 Task: Create in the project AgileNexus and in the Backlog issue 'Create a new online platform for online data analysis courses with advanced data visualization and statistical analysis features' a child issue 'Integration with property valuation software', and assign it to team member softage.4@softage.net. Create in the project AgileNexus and in the Backlog issue 'Implement a new cloud-based expense management system for a company with advanced expense tracking and reimbursement features' a child issue 'Code optimization for low-latency file processing', and assign it to team member softage.1@softage.net
Action: Mouse moved to (491, 313)
Screenshot: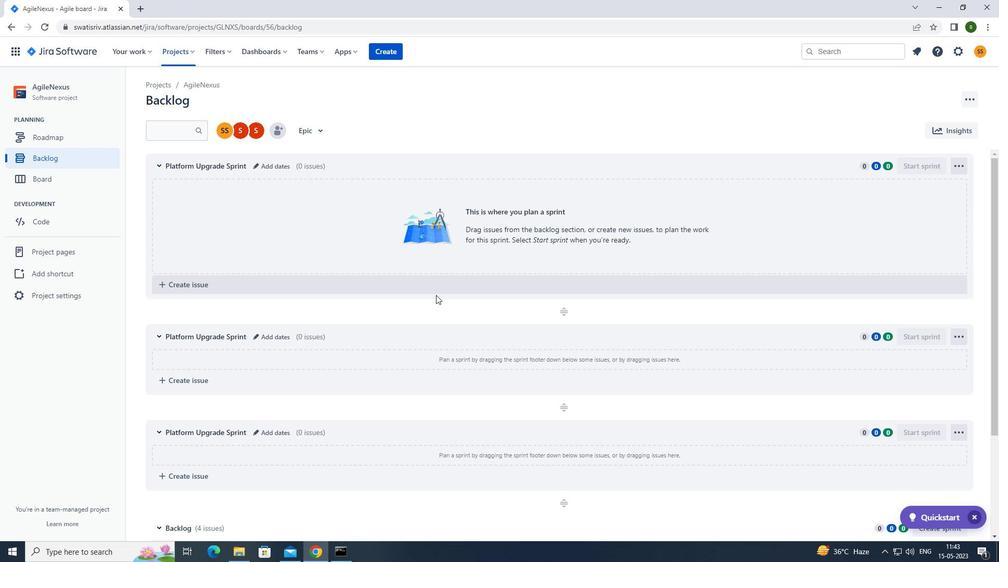 
Action: Mouse scrolled (491, 313) with delta (0, 0)
Screenshot: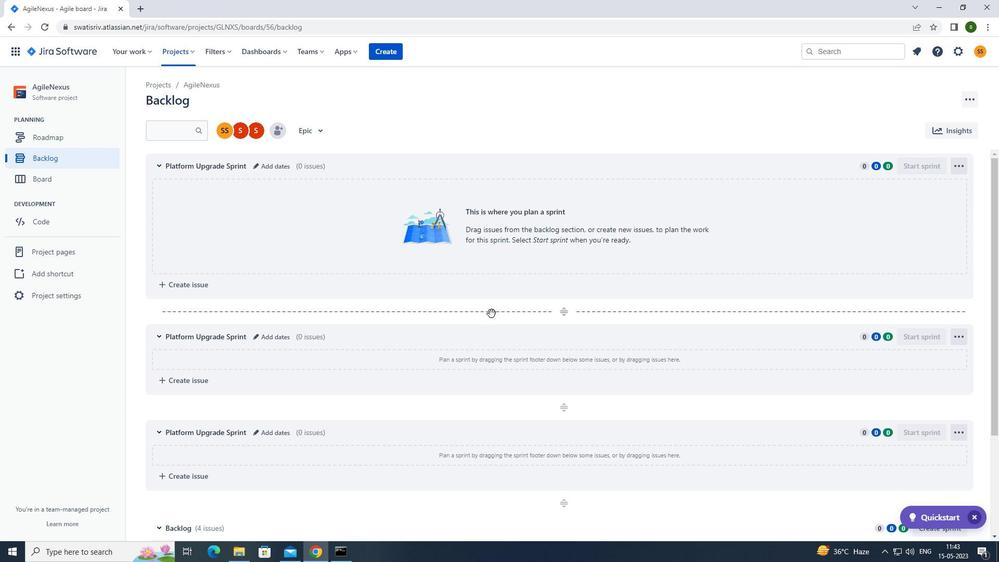 
Action: Mouse scrolled (491, 313) with delta (0, 0)
Screenshot: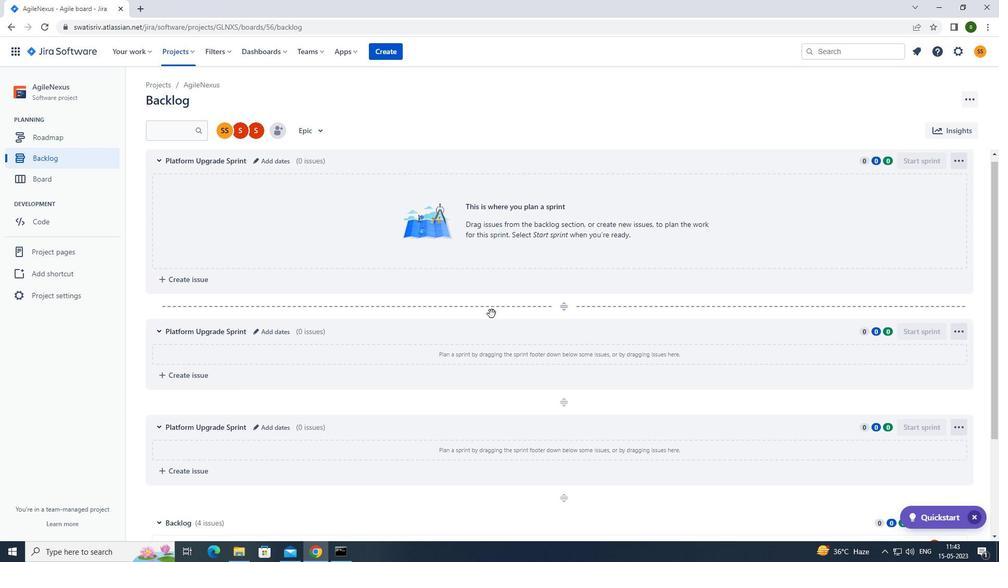 
Action: Mouse scrolled (491, 313) with delta (0, 0)
Screenshot: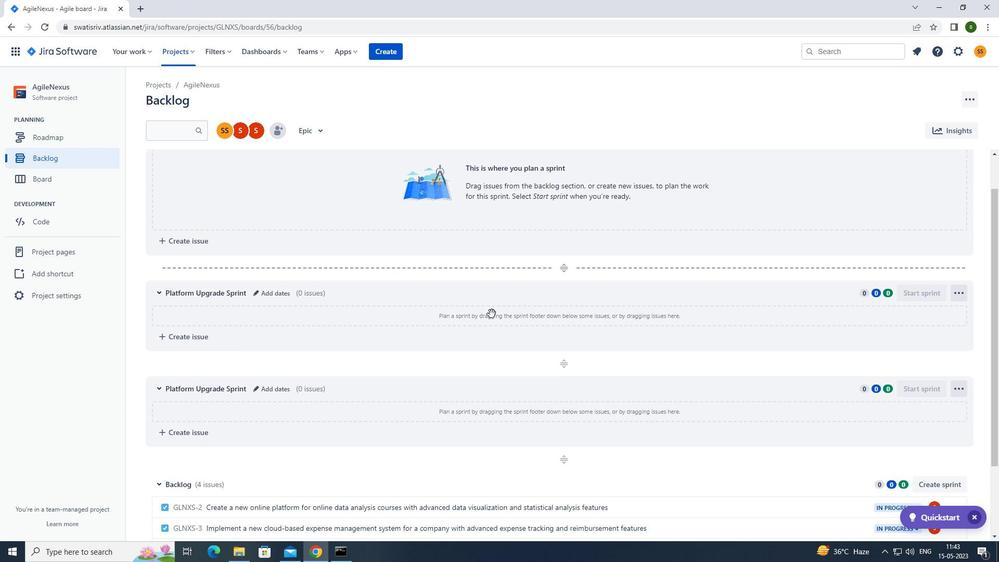 
Action: Mouse scrolled (491, 313) with delta (0, 0)
Screenshot: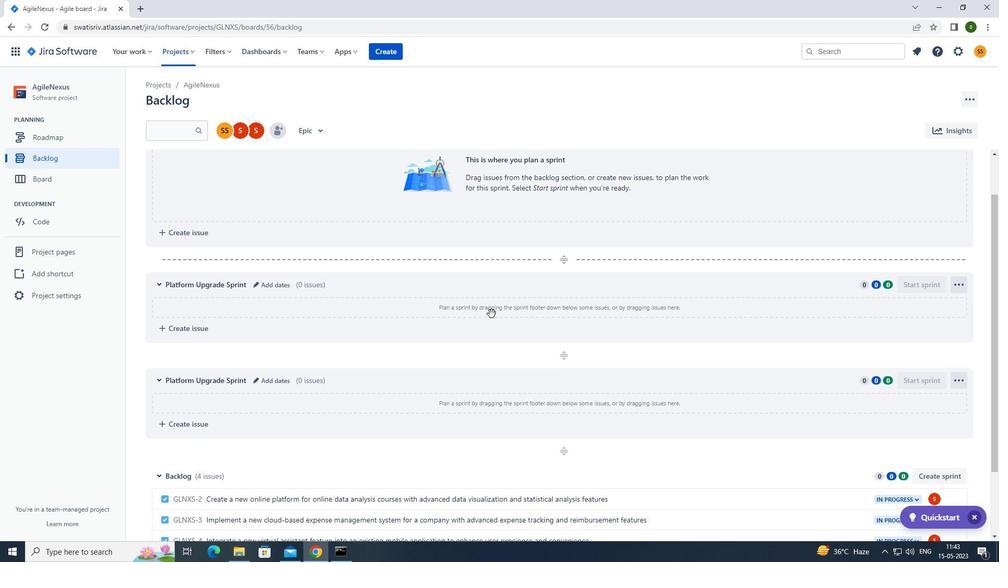 
Action: Mouse scrolled (491, 313) with delta (0, 0)
Screenshot: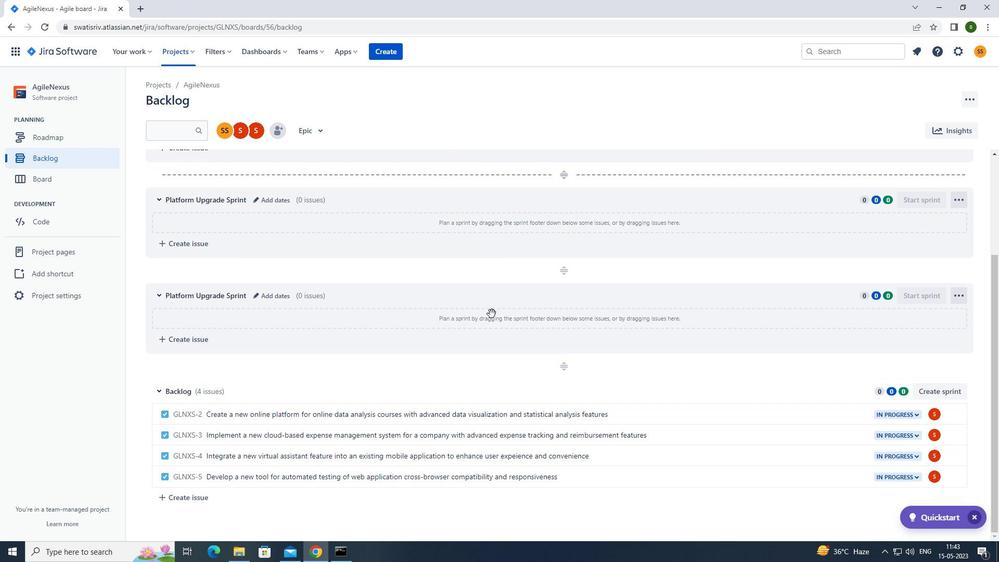 
Action: Mouse scrolled (491, 313) with delta (0, 0)
Screenshot: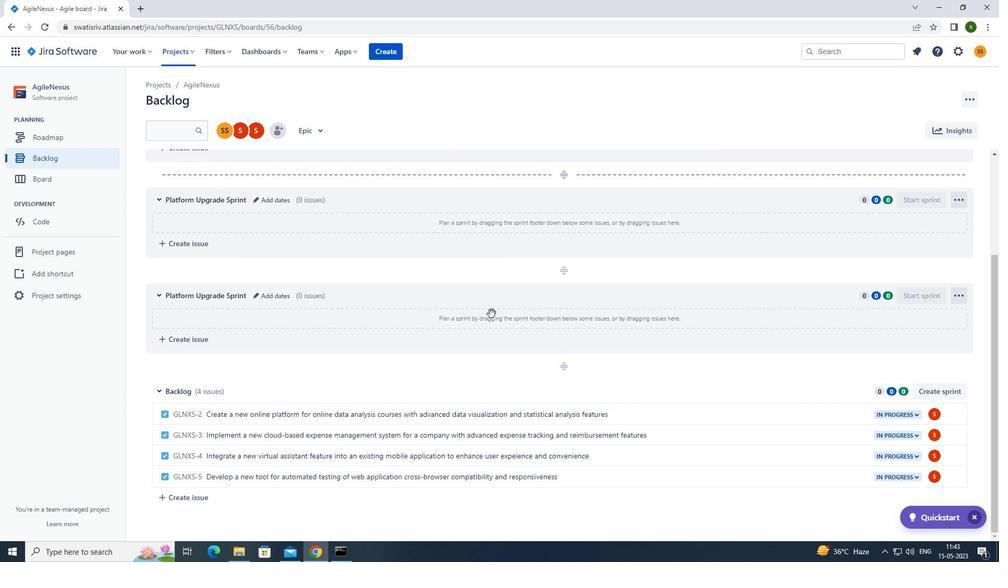 
Action: Mouse moved to (676, 414)
Screenshot: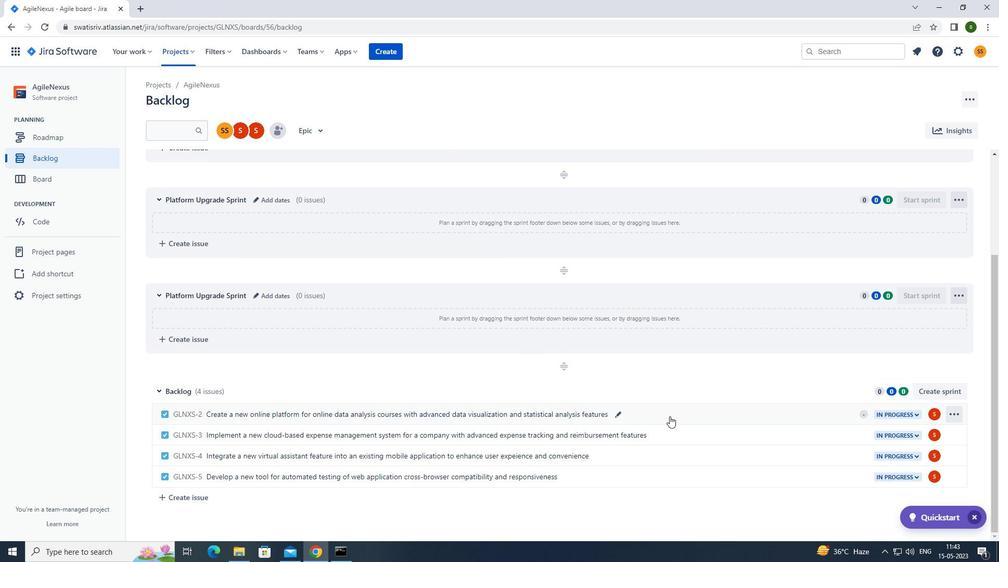 
Action: Mouse pressed left at (676, 414)
Screenshot: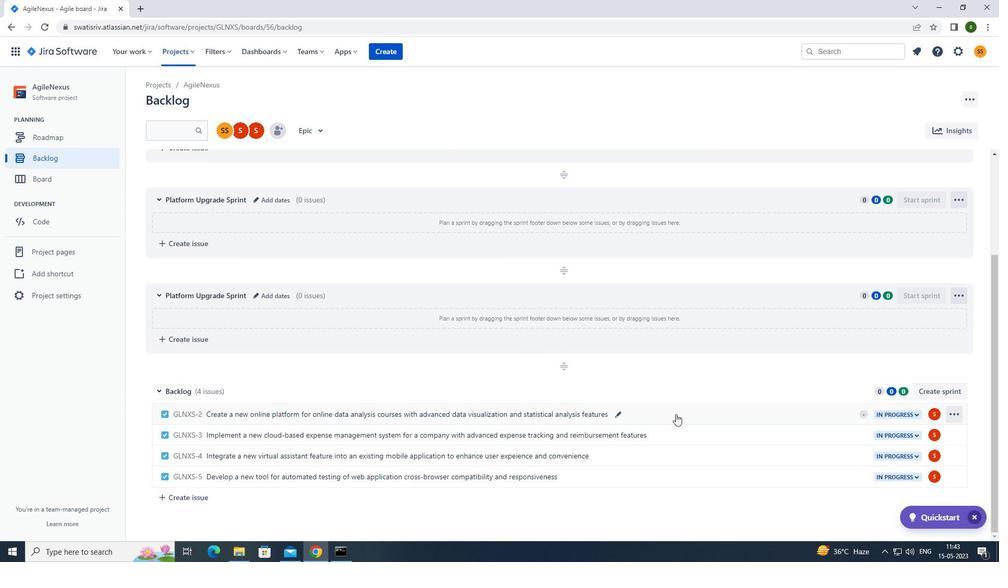 
Action: Mouse moved to (816, 258)
Screenshot: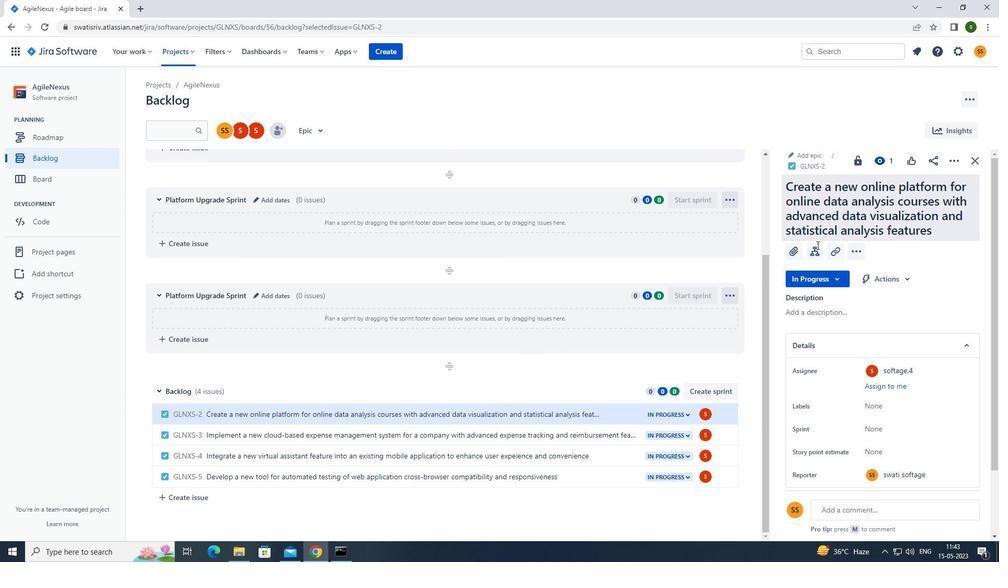 
Action: Mouse pressed left at (816, 258)
Screenshot: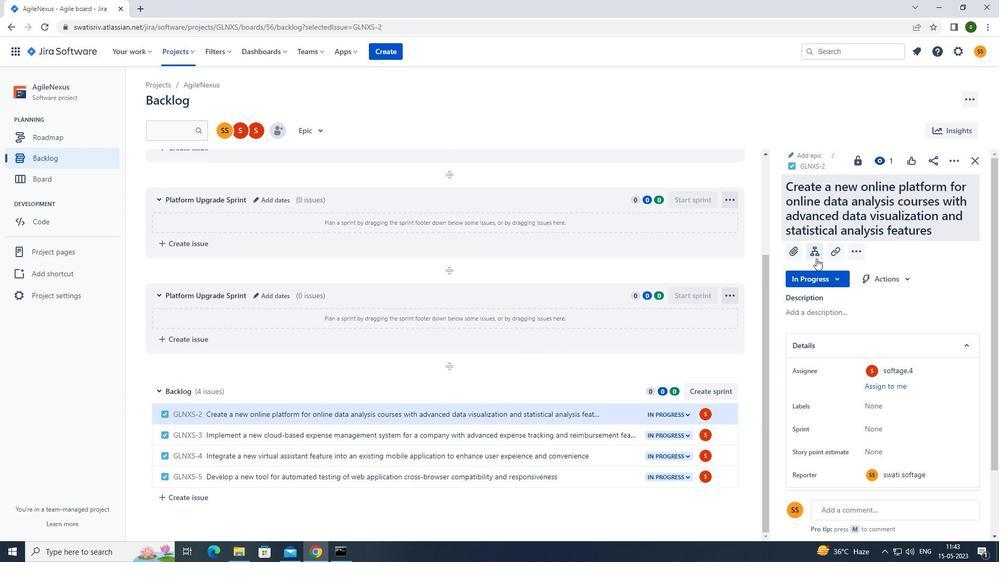 
Action: Mouse moved to (833, 337)
Screenshot: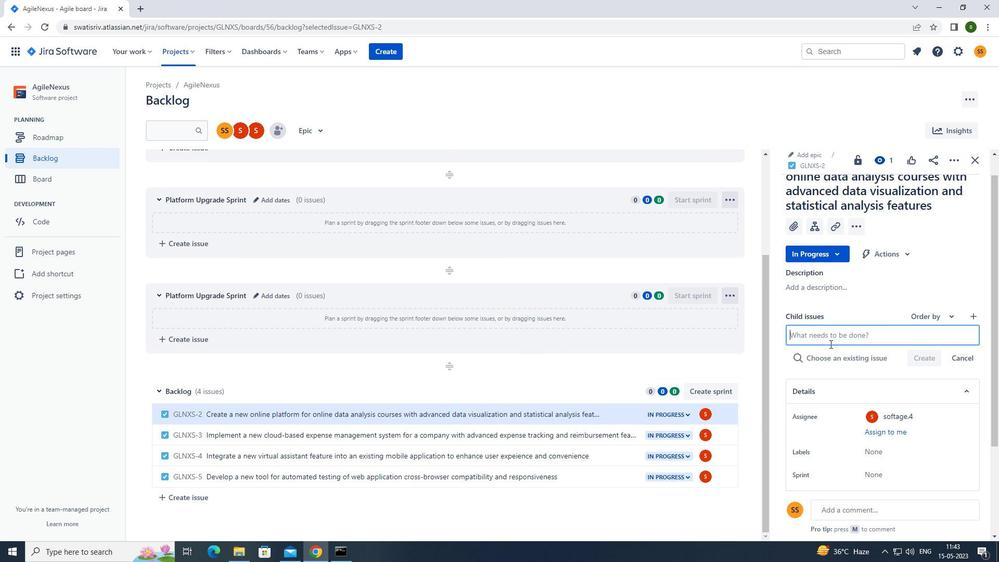 
Action: Mouse pressed left at (833, 337)
Screenshot: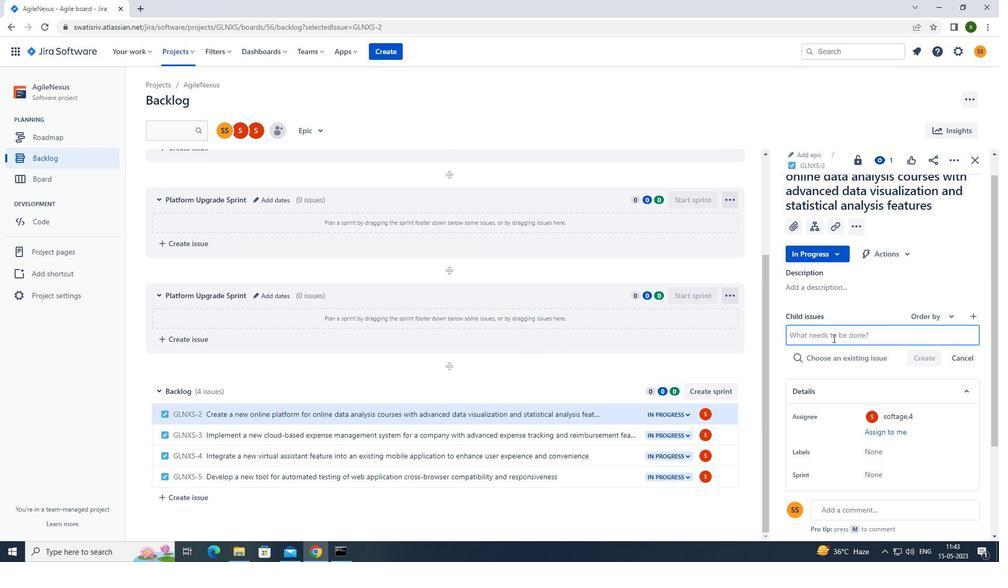 
Action: Mouse moved to (830, 338)
Screenshot: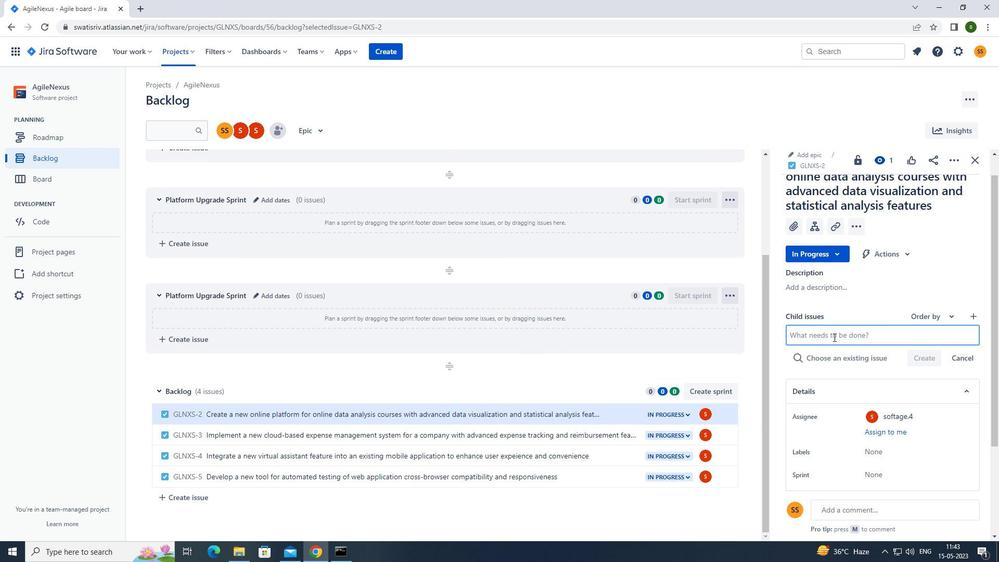 
Action: Key pressed <Key.caps_lock>i<Key.caps_lock>ntegration<Key.space>
Screenshot: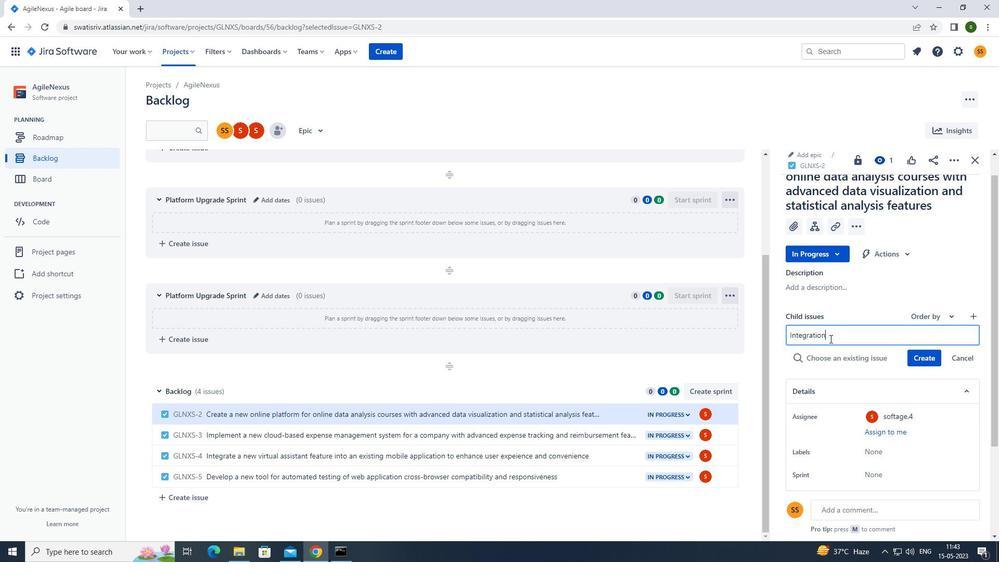 
Action: Mouse moved to (830, 339)
Screenshot: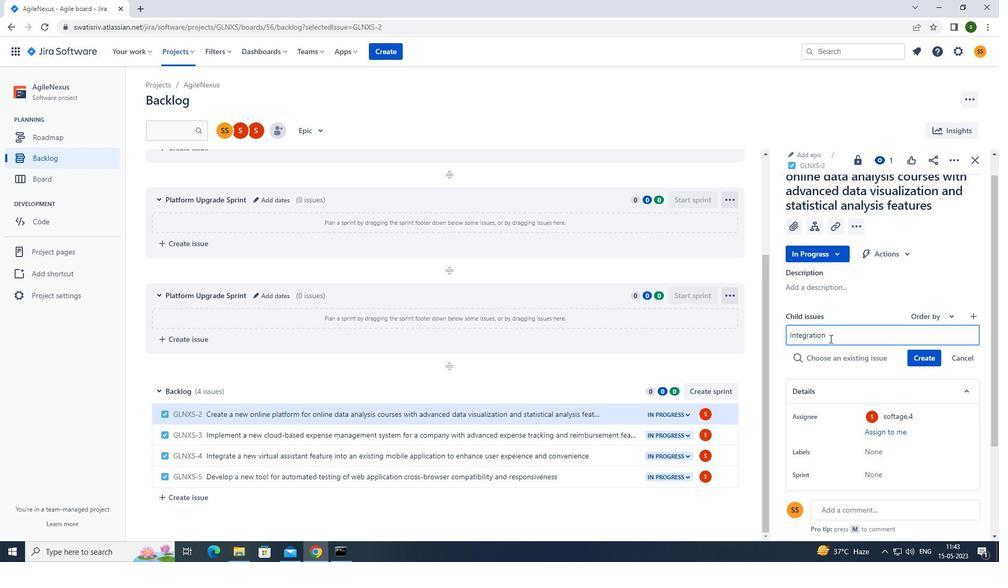 
Action: Key pressed with<Key.space>property<Key.space>valuation<Key.space>software<Key.enter>
Screenshot: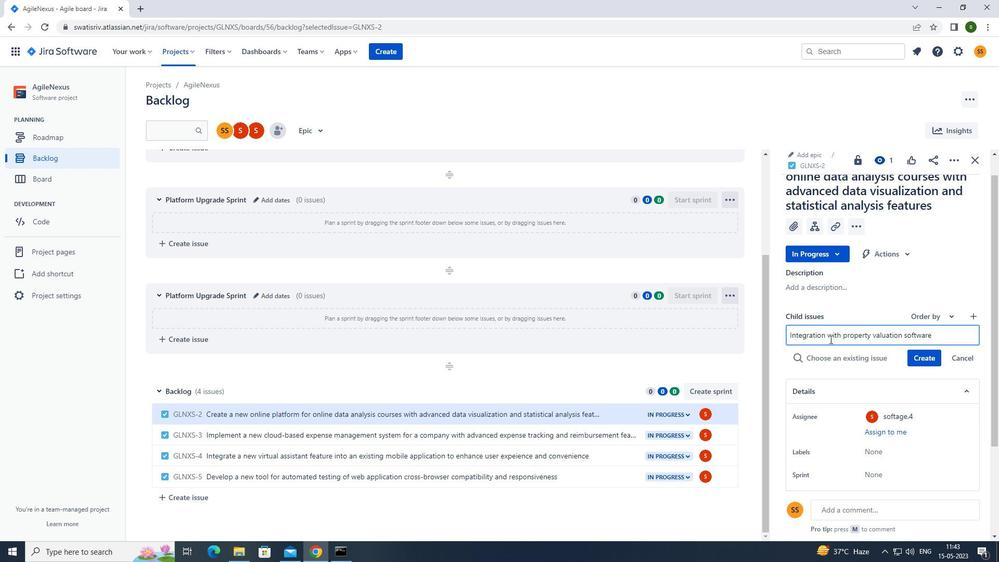
Action: Mouse moved to (935, 341)
Screenshot: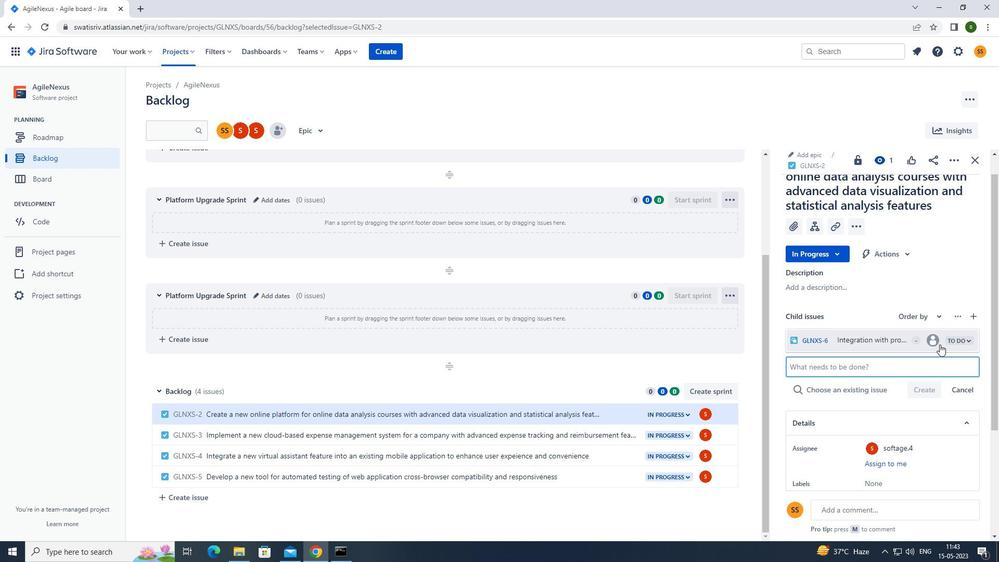 
Action: Mouse pressed left at (935, 341)
Screenshot: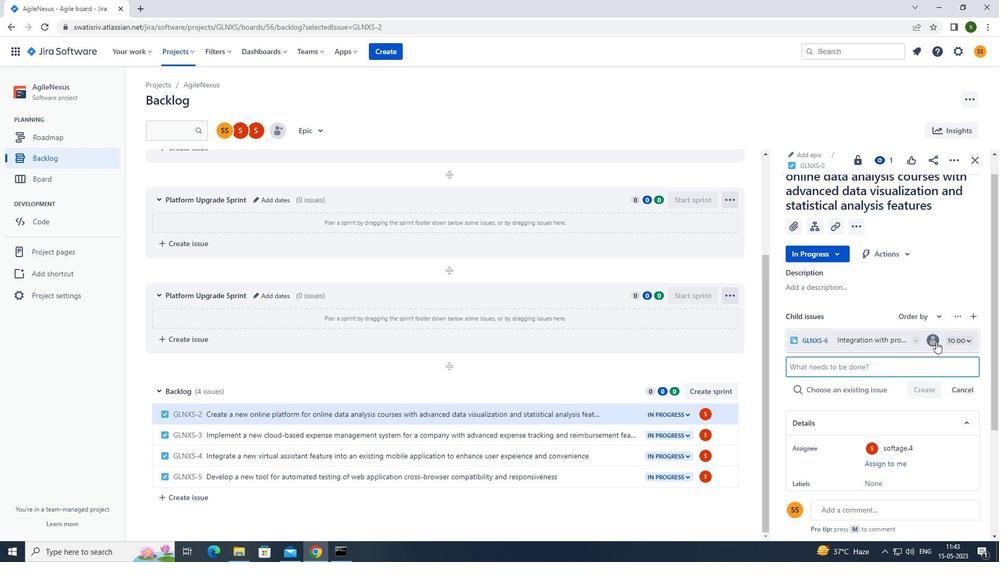 
Action: Mouse moved to (839, 392)
Screenshot: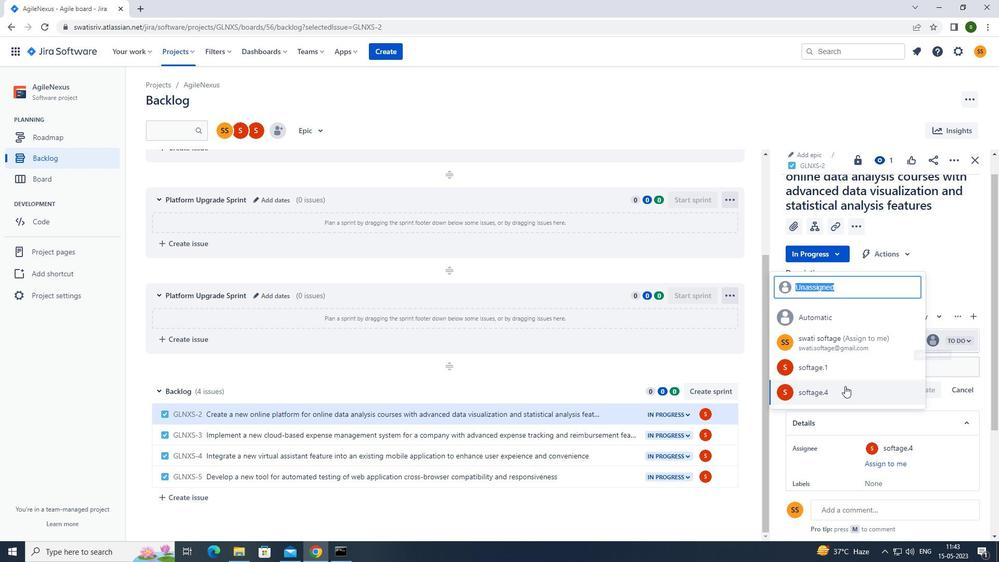 
Action: Mouse pressed left at (839, 392)
Screenshot: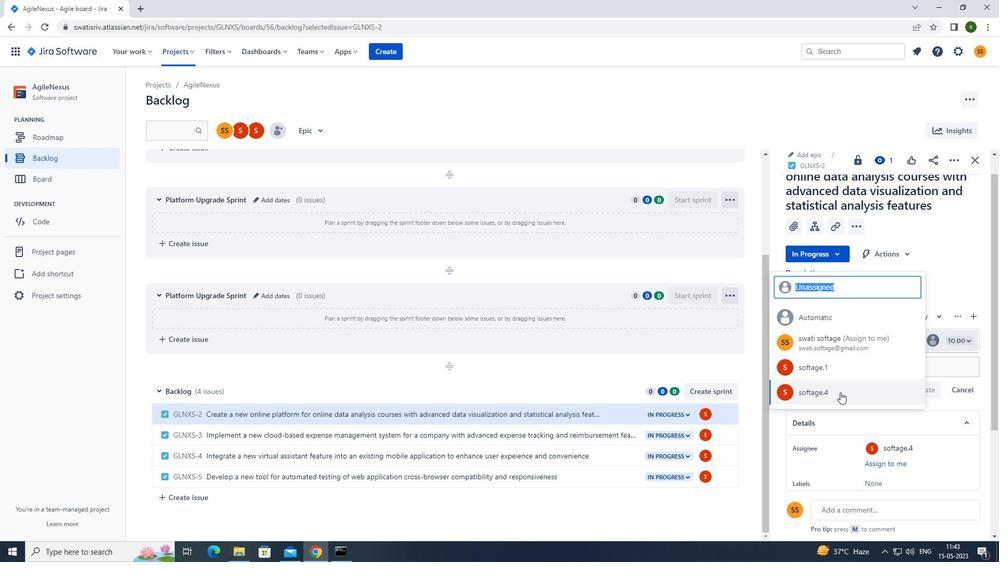 
Action: Mouse moved to (623, 441)
Screenshot: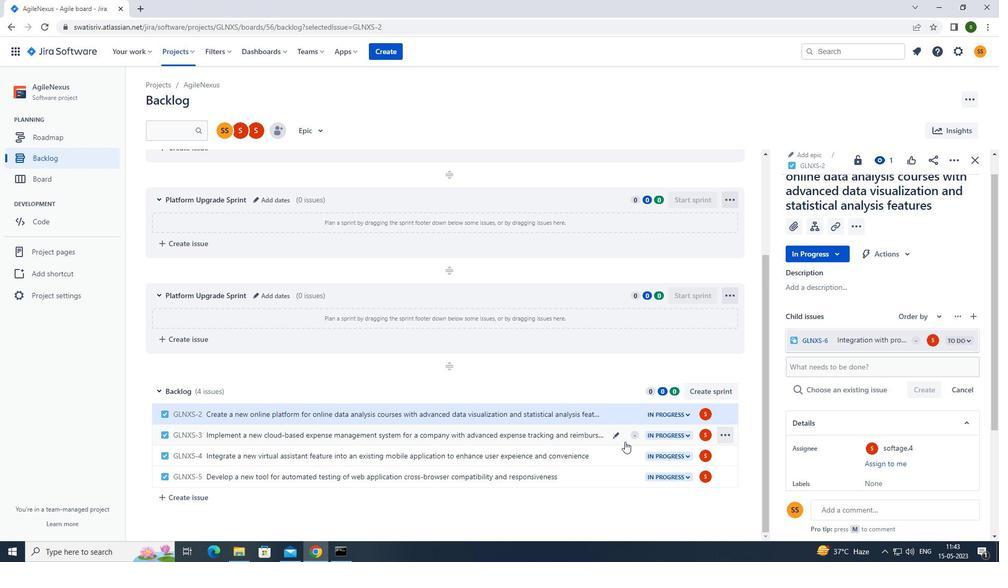 
Action: Mouse pressed left at (623, 441)
Screenshot: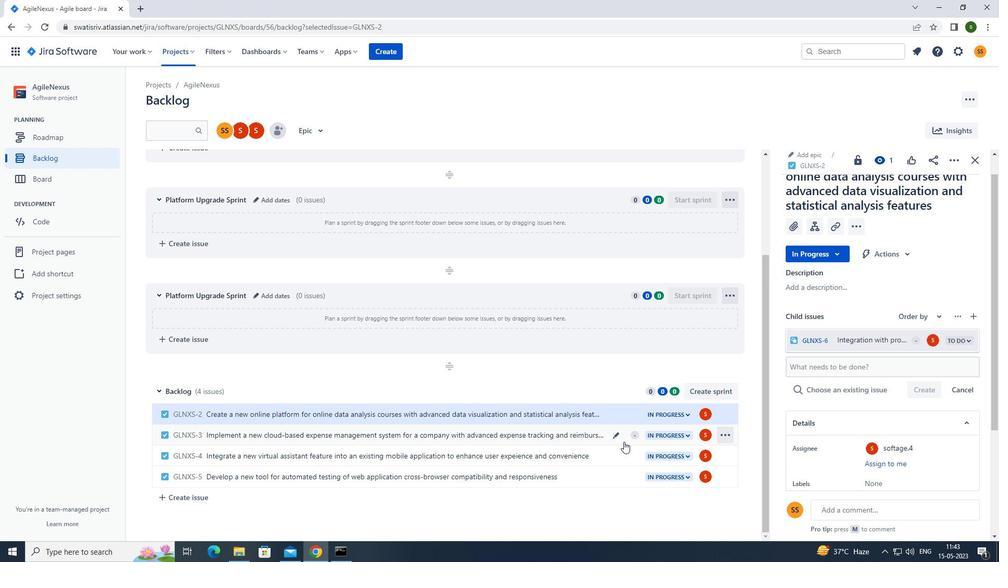 
Action: Mouse moved to (820, 269)
Screenshot: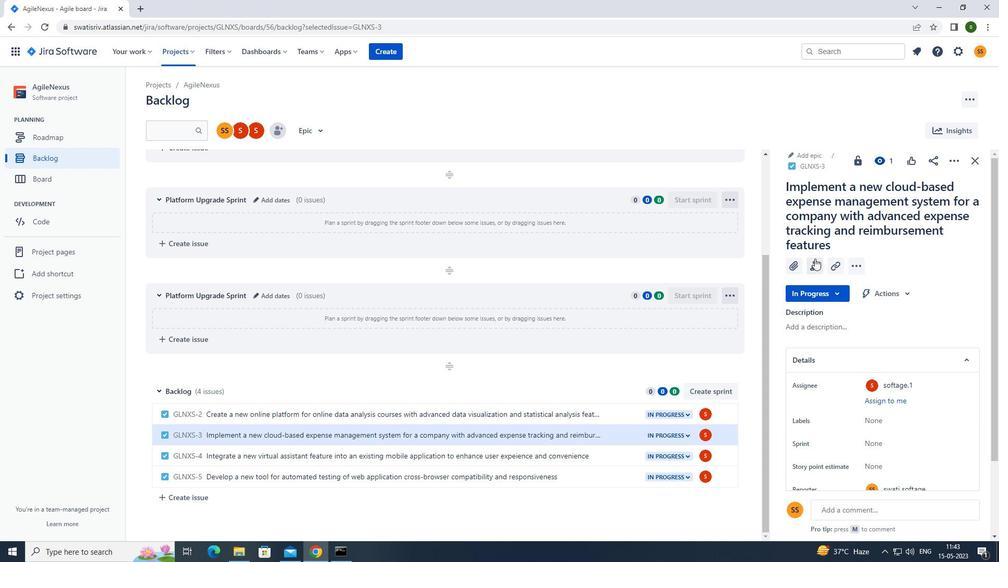 
Action: Mouse pressed left at (820, 269)
Screenshot: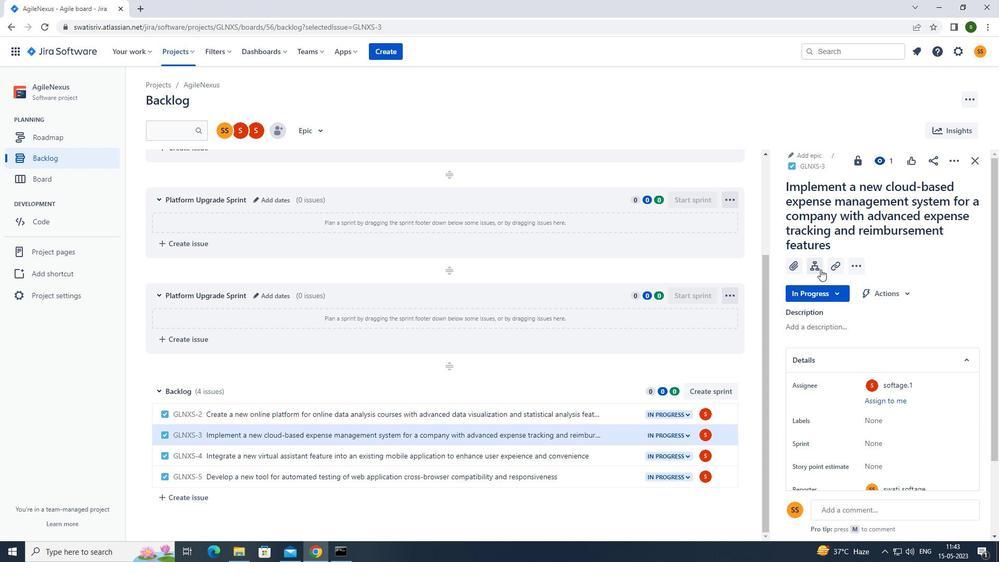 
Action: Mouse moved to (845, 334)
Screenshot: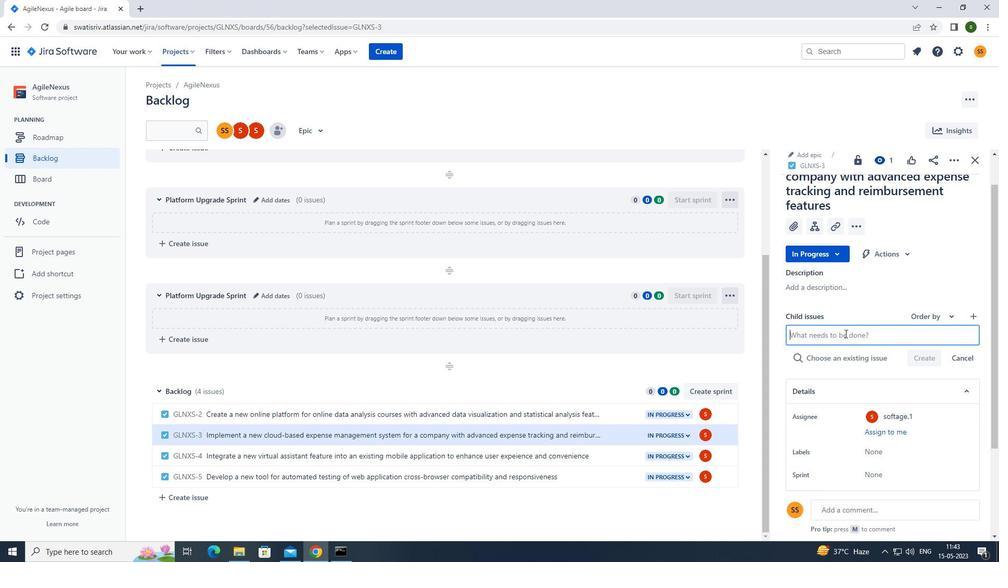 
Action: Mouse pressed left at (845, 334)
Screenshot: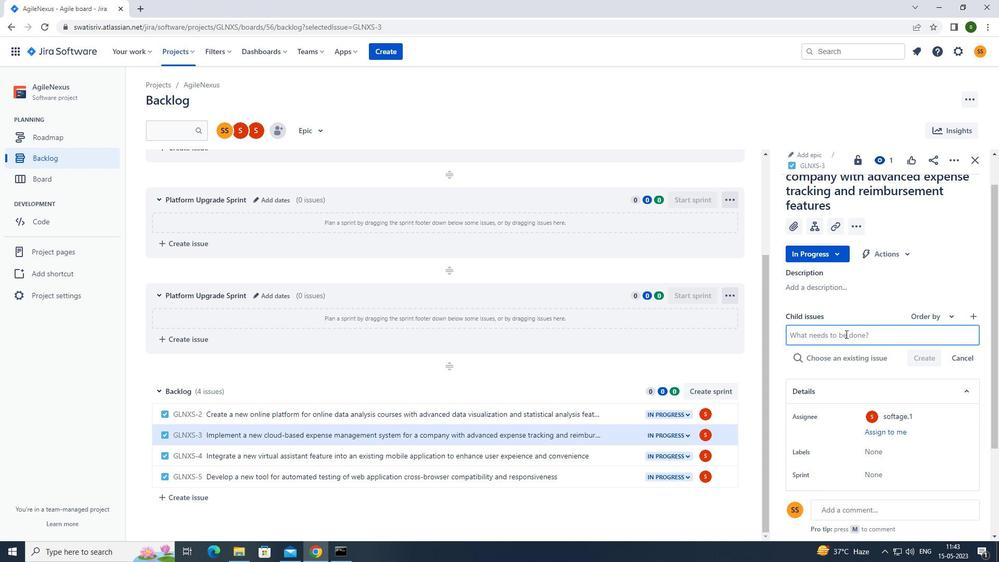 
Action: Key pressed <Key.caps_lock>c<Key.caps_lock>ode<Key.space>optimization<Key.space>for<Key.space>low-latency<Key.space>file<Key.space>processing<Key.enter>
Screenshot: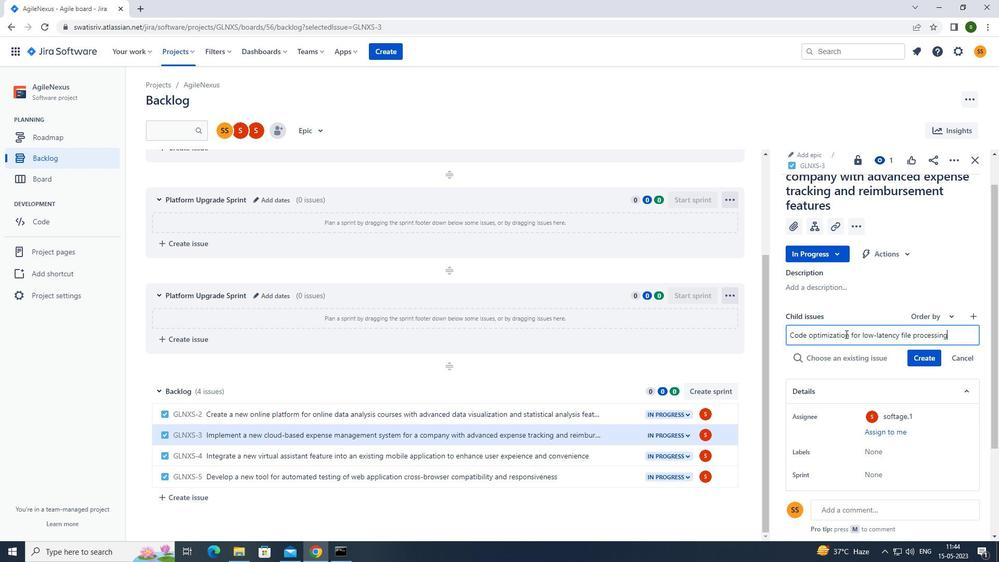 
Action: Mouse moved to (929, 340)
Screenshot: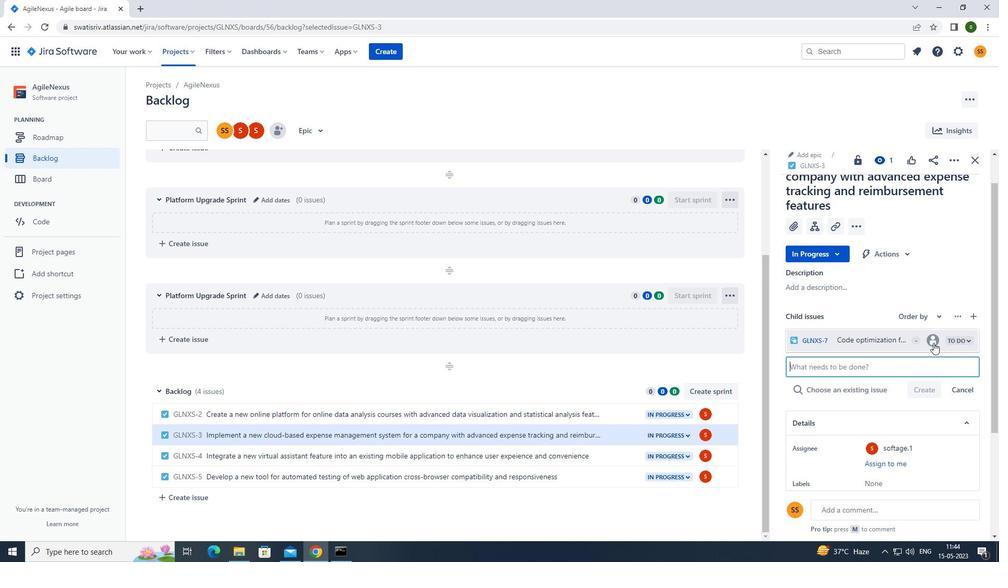 
Action: Mouse pressed left at (929, 340)
Screenshot: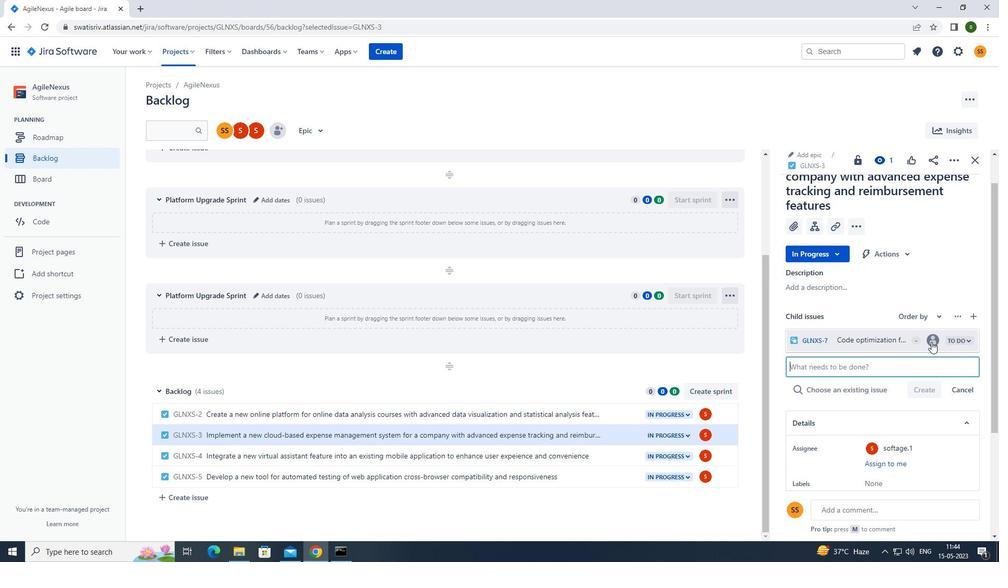 
Action: Mouse moved to (846, 372)
Screenshot: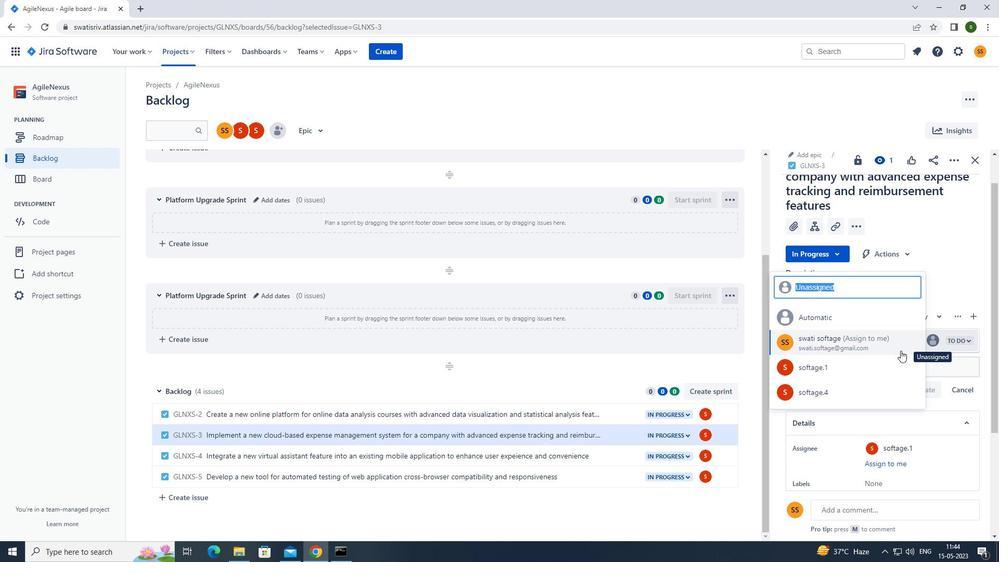 
Action: Mouse pressed left at (846, 372)
Screenshot: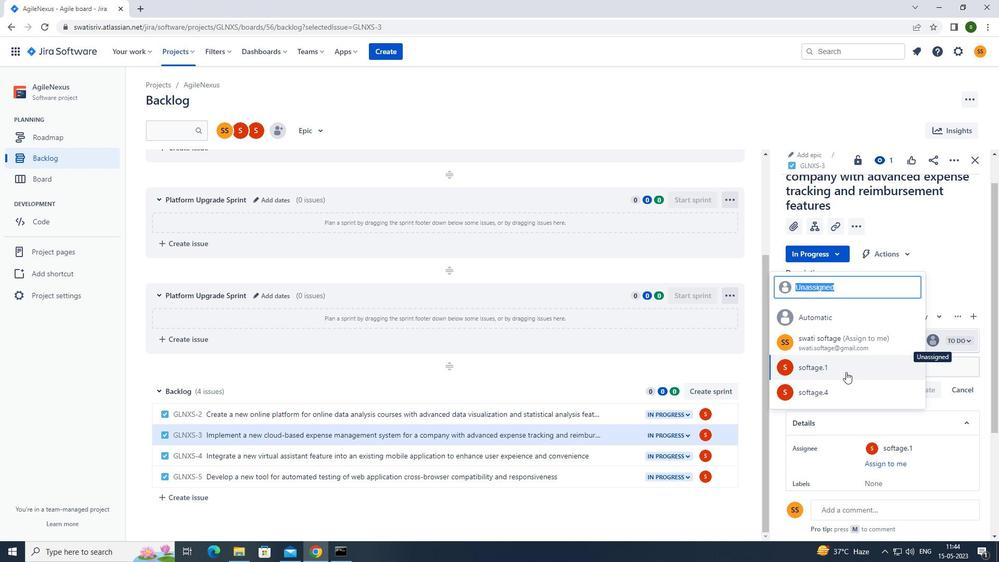 
